 Task: View and add the product "Lime" to cart from the store "DashMart".
Action: Mouse pressed left at (48, 87)
Screenshot: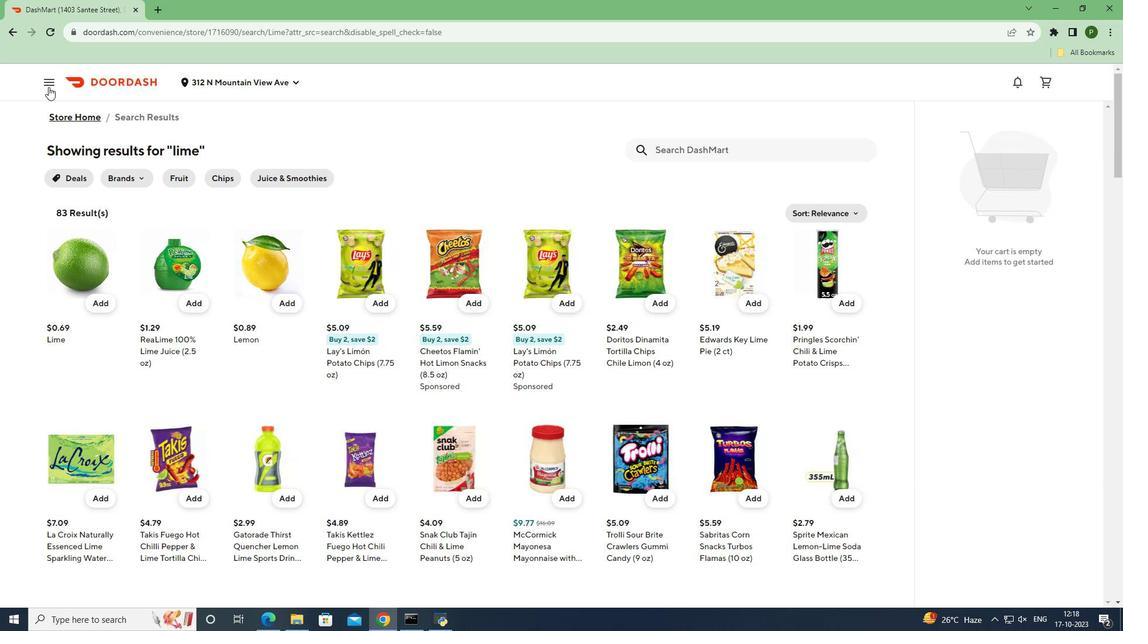 
Action: Mouse moved to (50, 164)
Screenshot: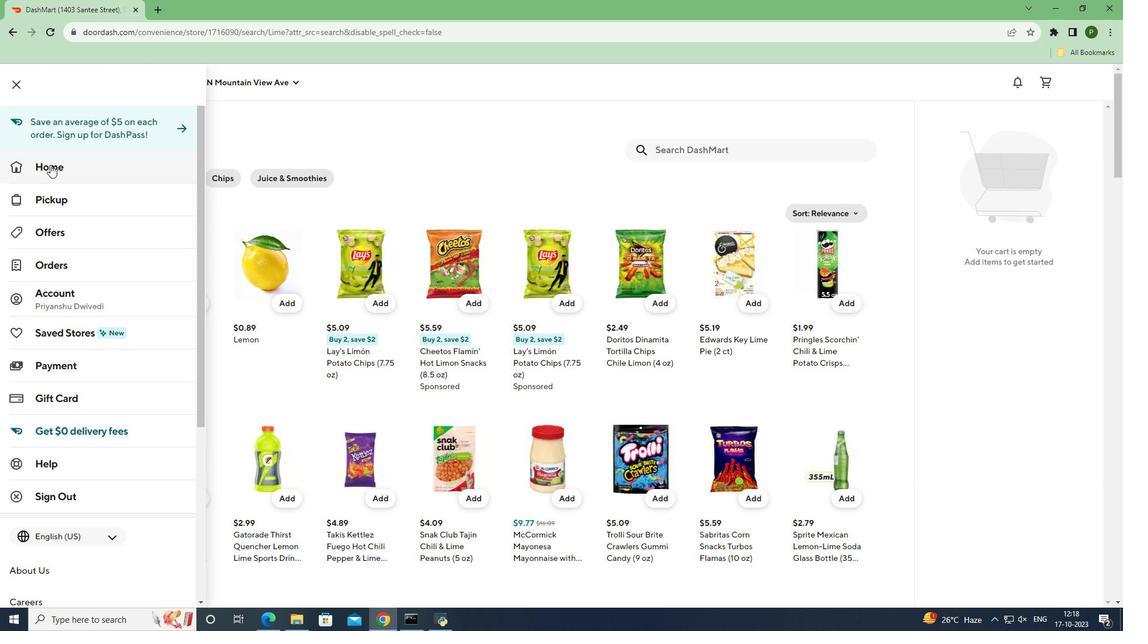 
Action: Mouse pressed left at (50, 164)
Screenshot: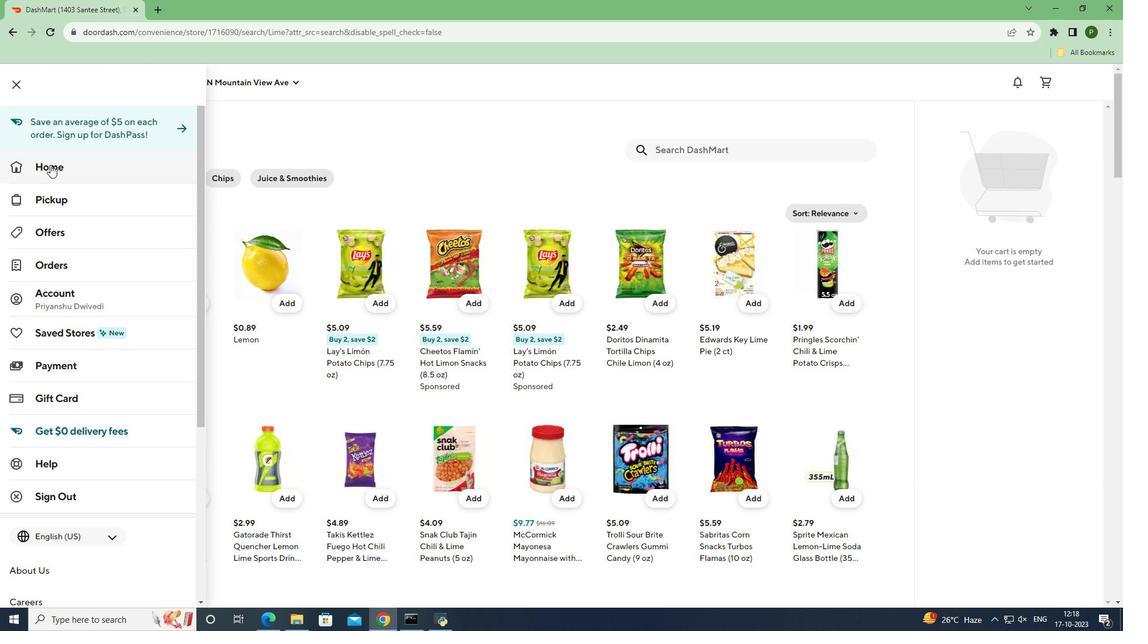
Action: Mouse moved to (281, 122)
Screenshot: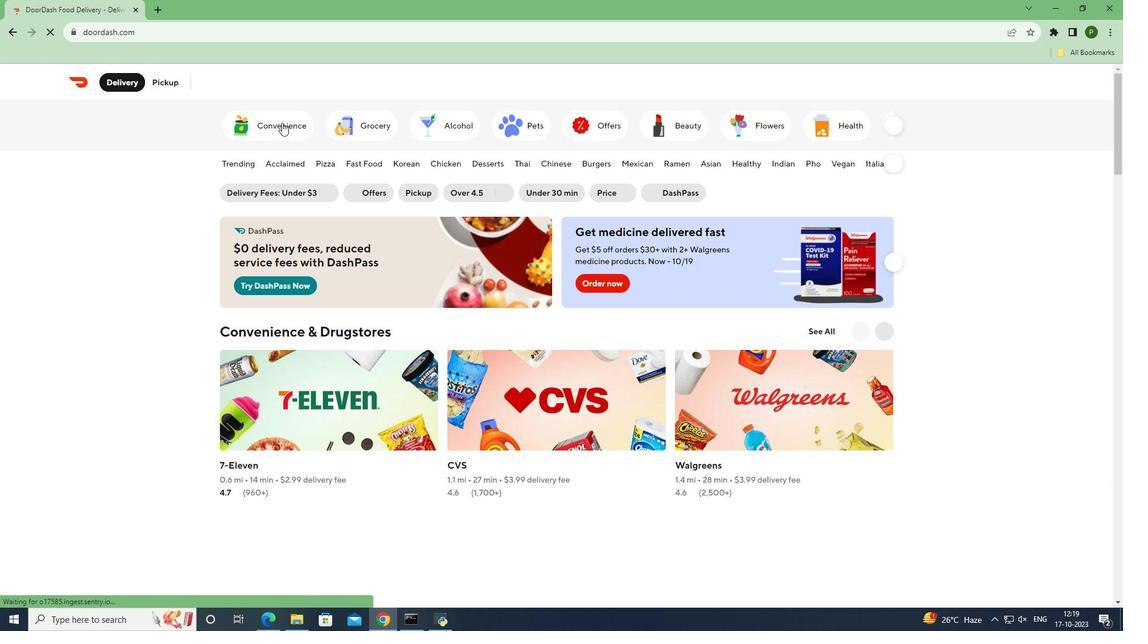 
Action: Mouse pressed left at (281, 122)
Screenshot: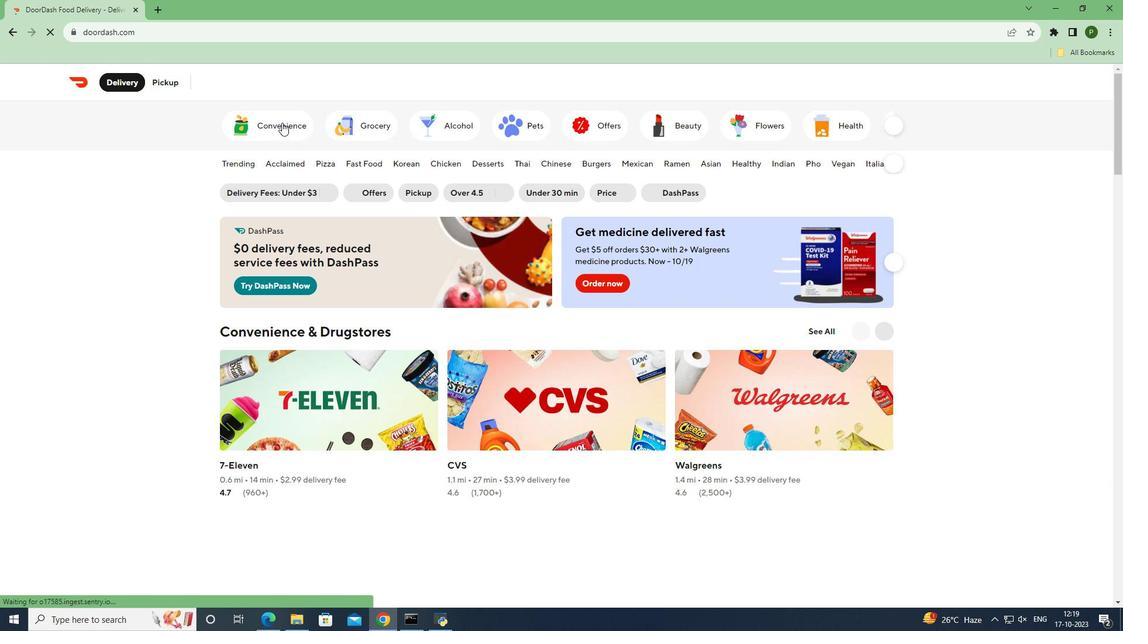 
Action: Mouse moved to (720, 382)
Screenshot: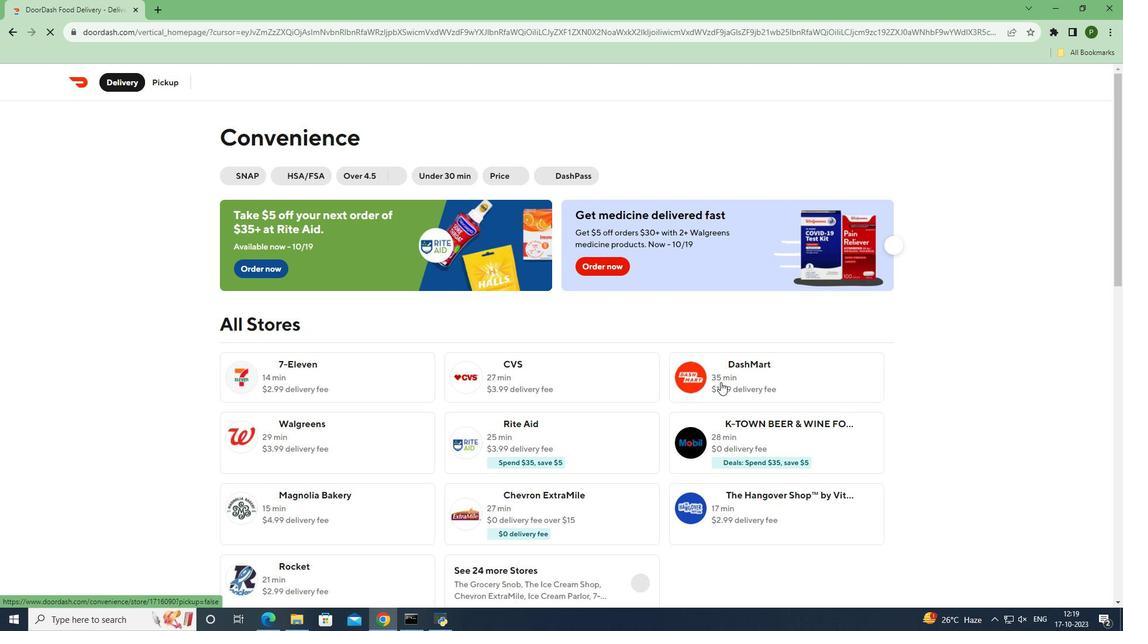 
Action: Mouse pressed left at (720, 382)
Screenshot: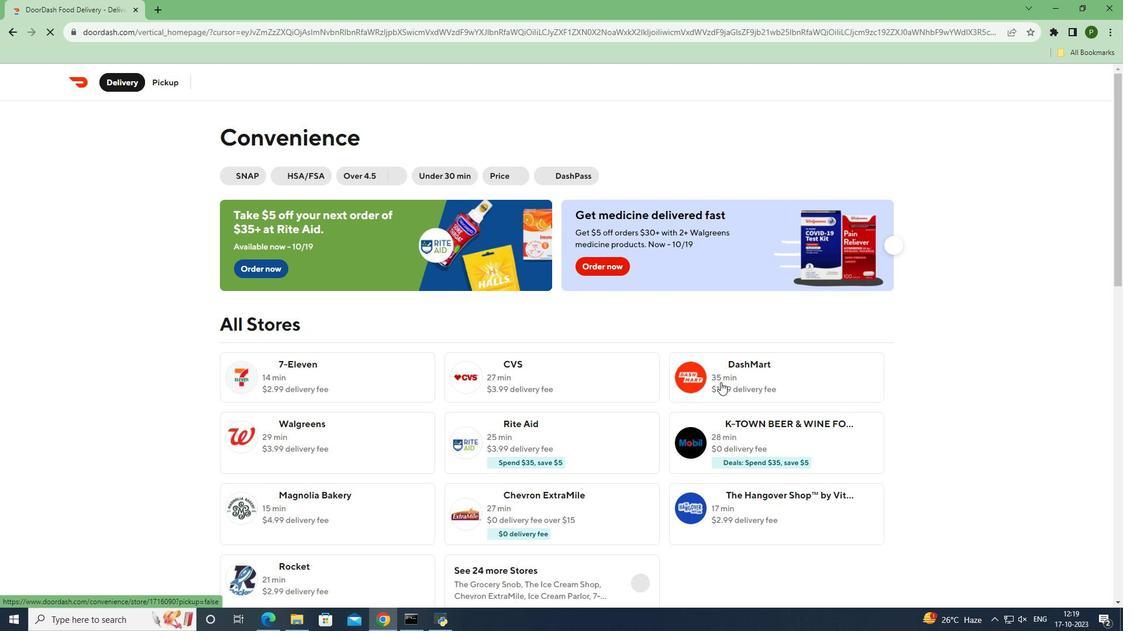 
Action: Mouse moved to (698, 184)
Screenshot: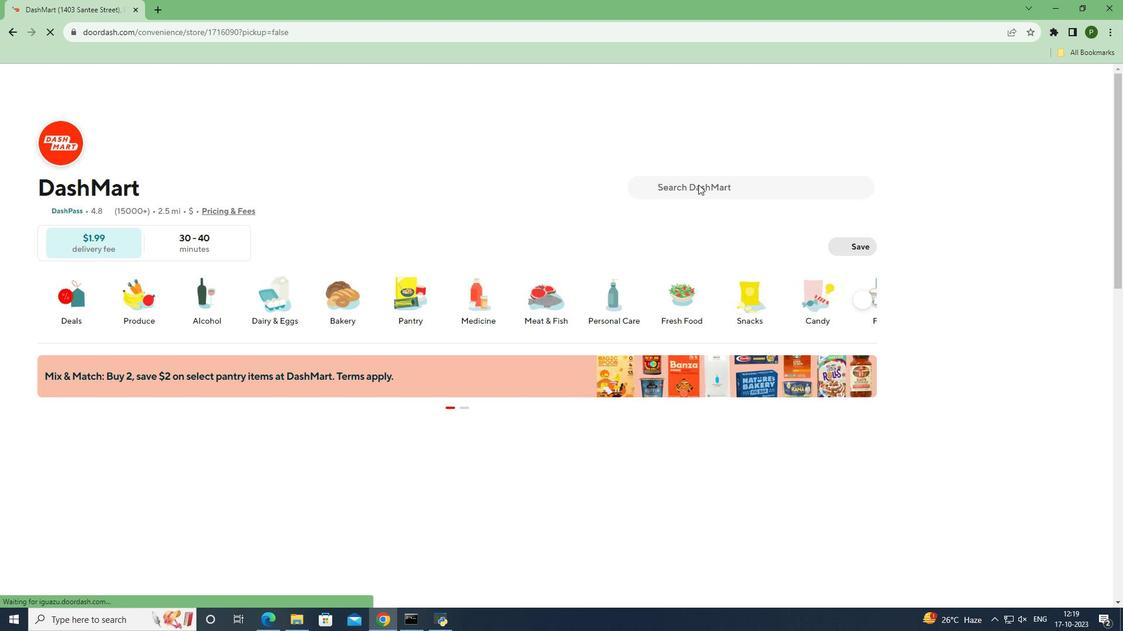 
Action: Mouse pressed left at (698, 184)
Screenshot: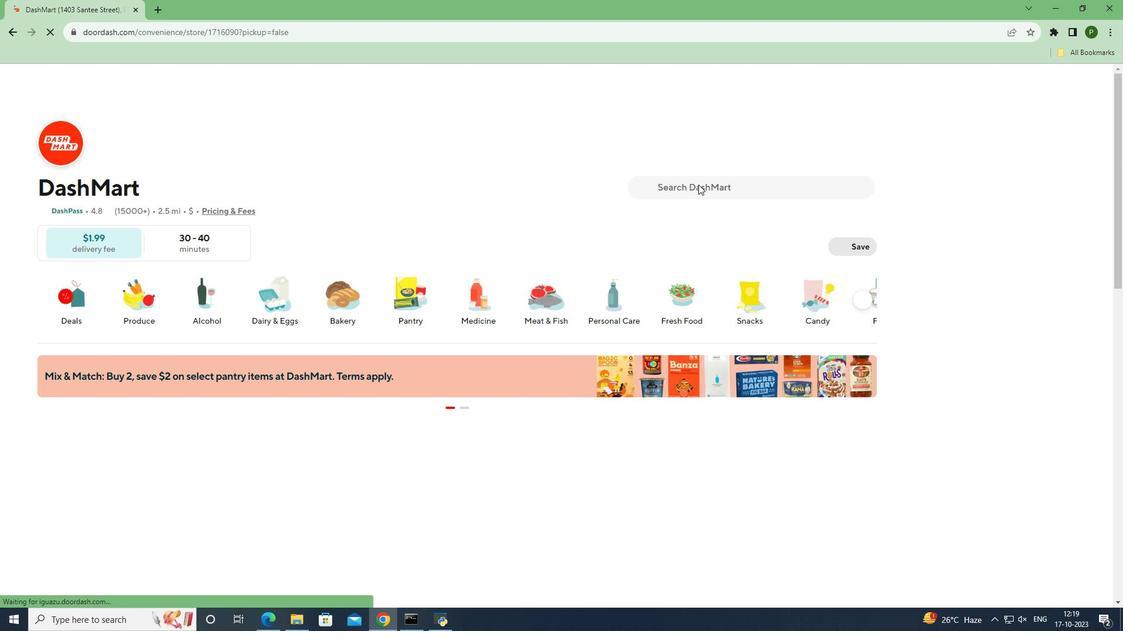 
Action: Mouse moved to (698, 184)
Screenshot: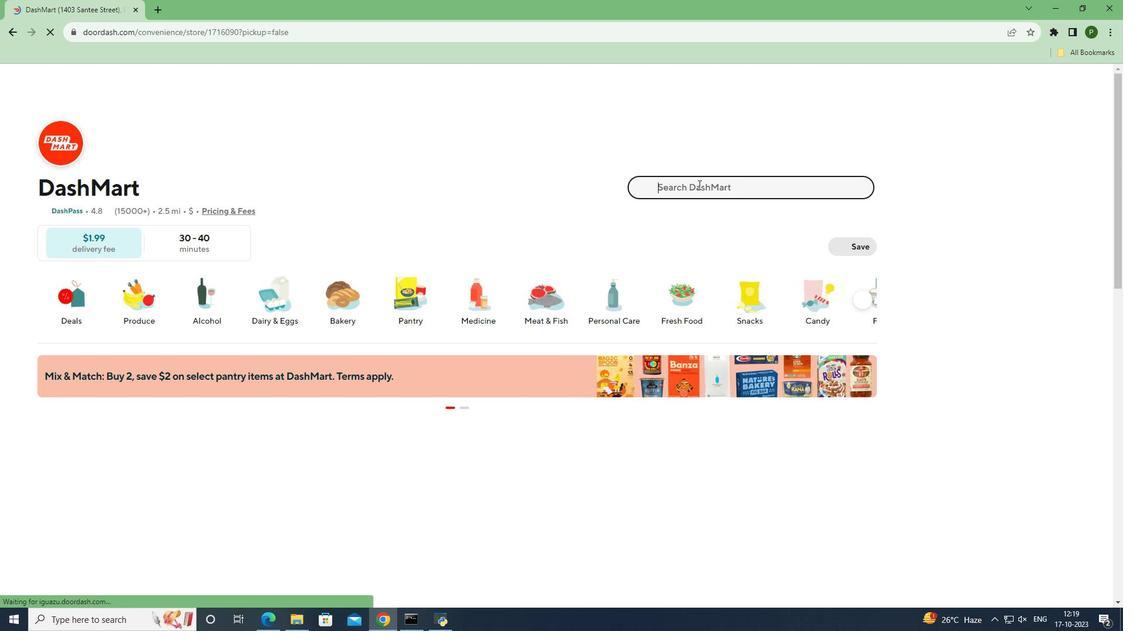 
Action: Key pressed <Key.caps_lock>L<Key.caps_lock>ime
Screenshot: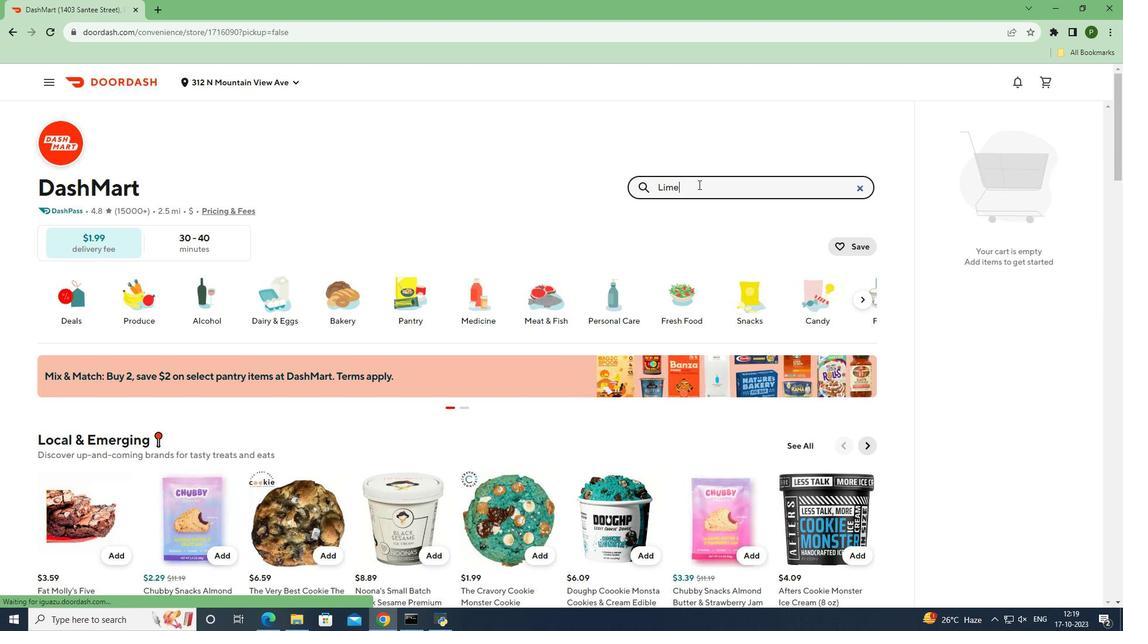 
Action: Mouse moved to (700, 222)
Screenshot: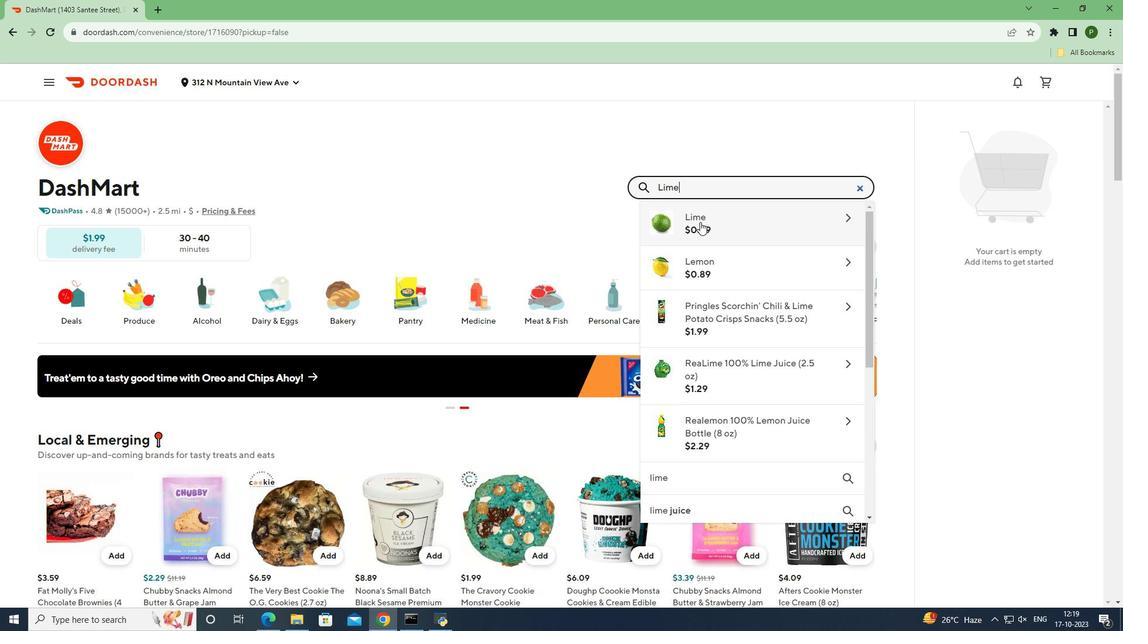 
Action: Mouse pressed left at (700, 222)
Screenshot: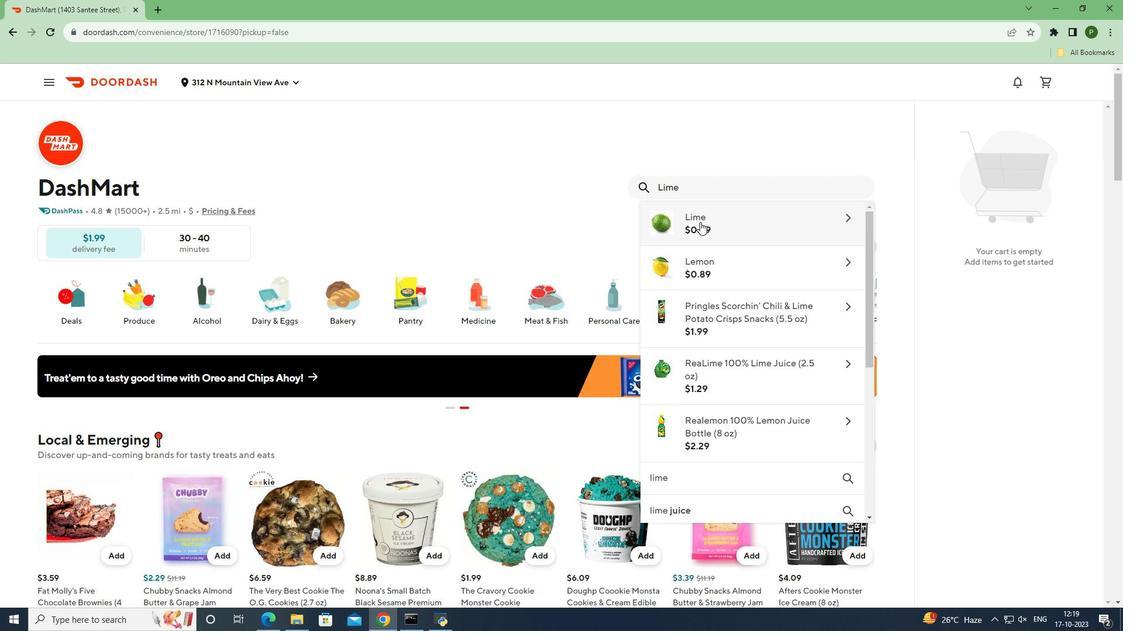 
Action: Mouse moved to (741, 577)
Screenshot: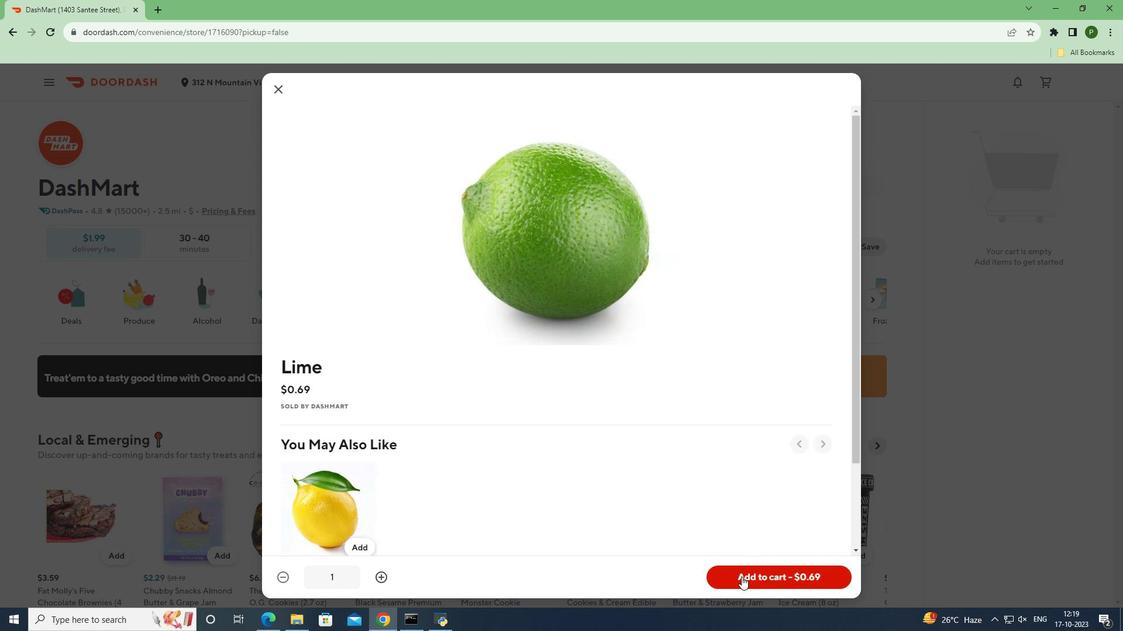 
Action: Mouse pressed left at (741, 577)
Screenshot: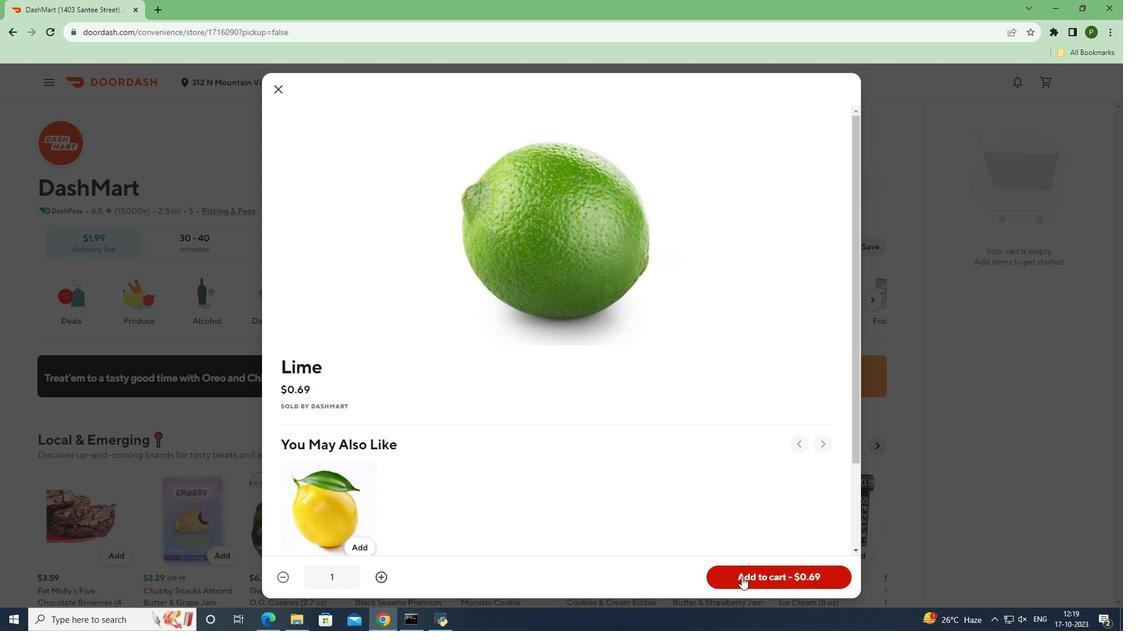 
Action: Mouse moved to (904, 496)
Screenshot: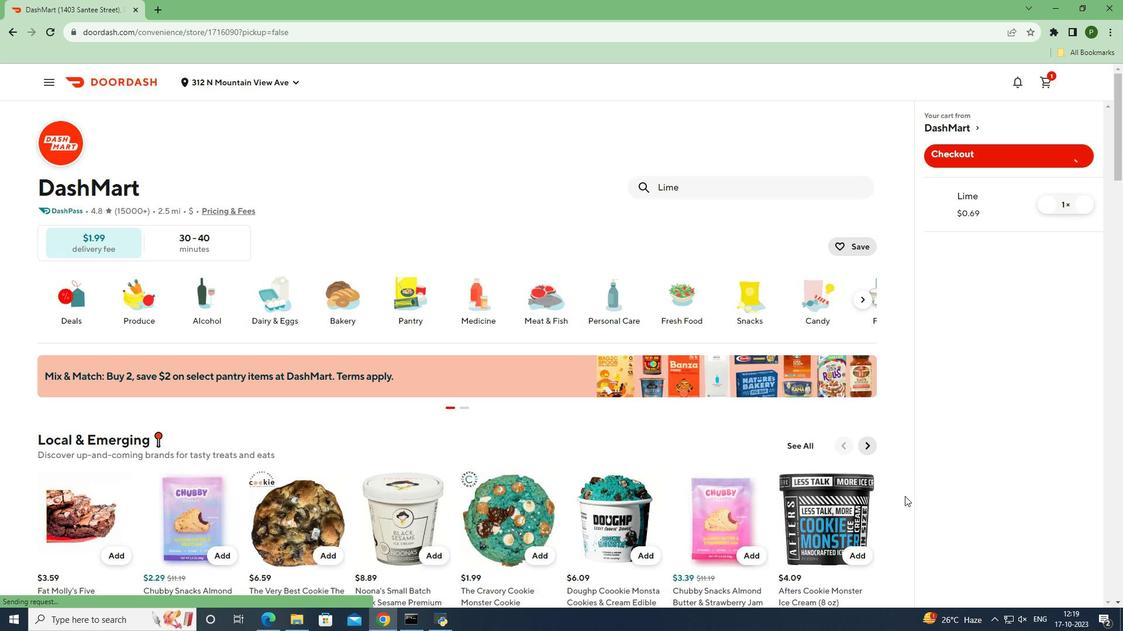 
